 Task: Sort the products in the category "Hand Soap" by price (lowest first).
Action: Mouse moved to (888, 338)
Screenshot: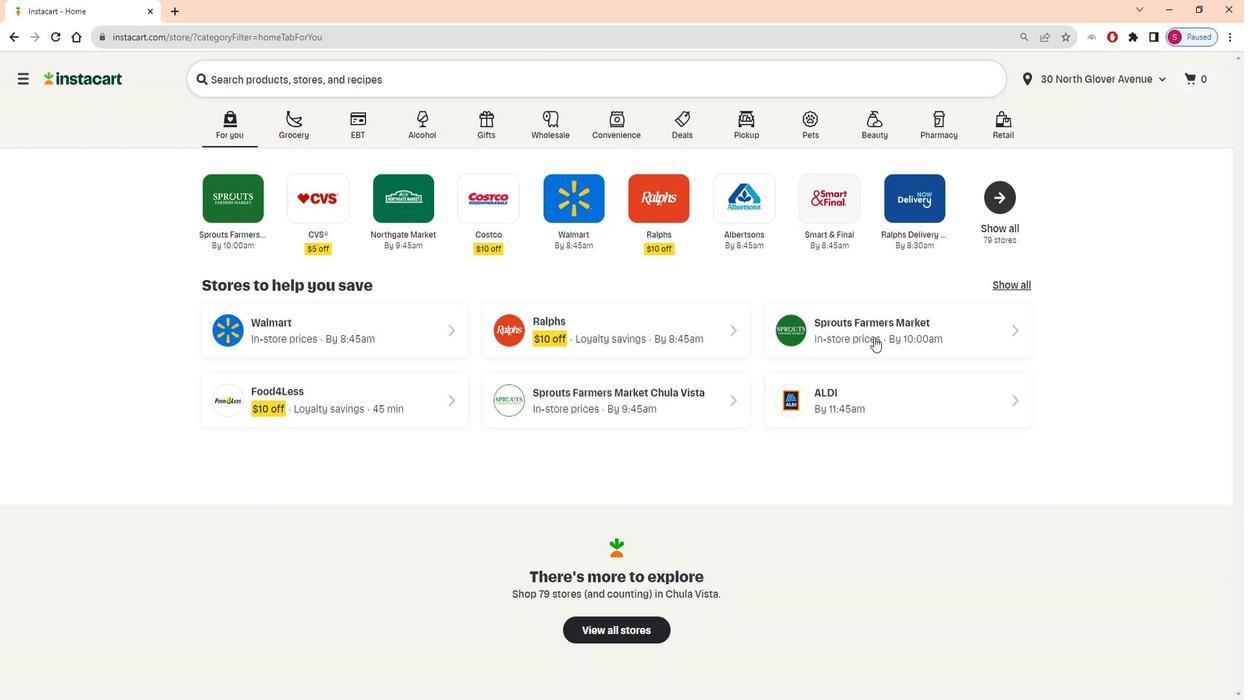 
Action: Mouse pressed left at (888, 338)
Screenshot: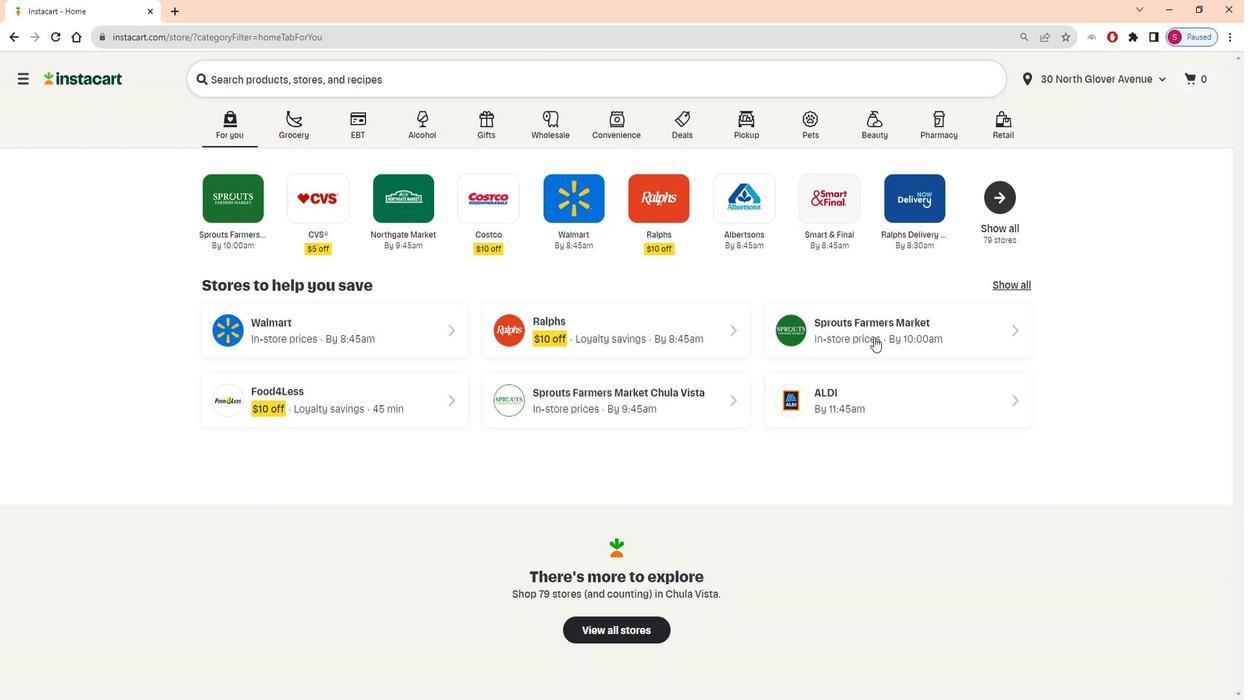 
Action: Mouse moved to (60, 459)
Screenshot: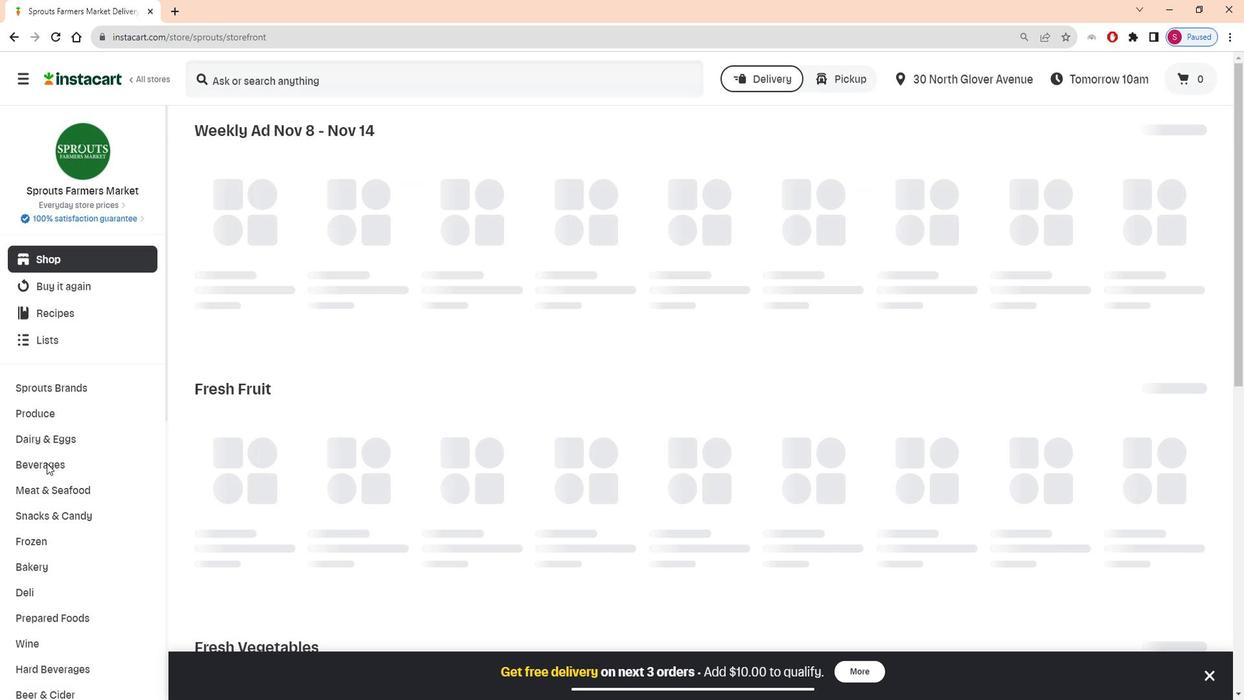 
Action: Mouse scrolled (60, 458) with delta (0, 0)
Screenshot: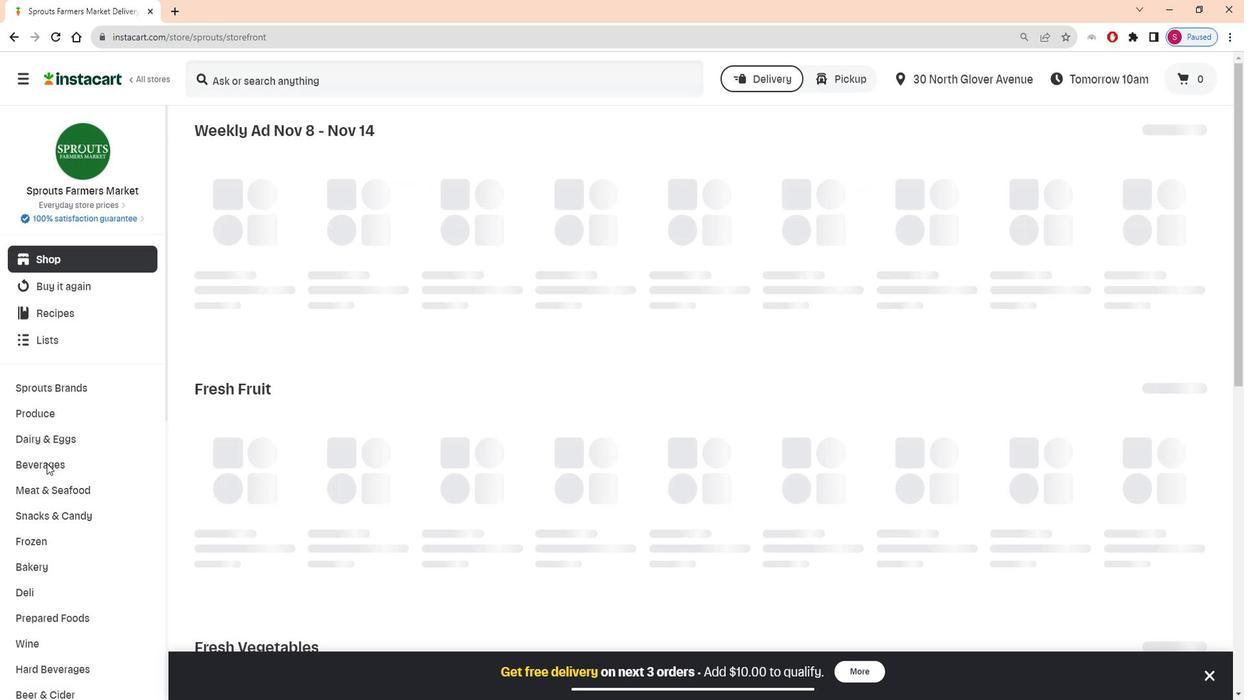 
Action: Mouse scrolled (60, 458) with delta (0, 0)
Screenshot: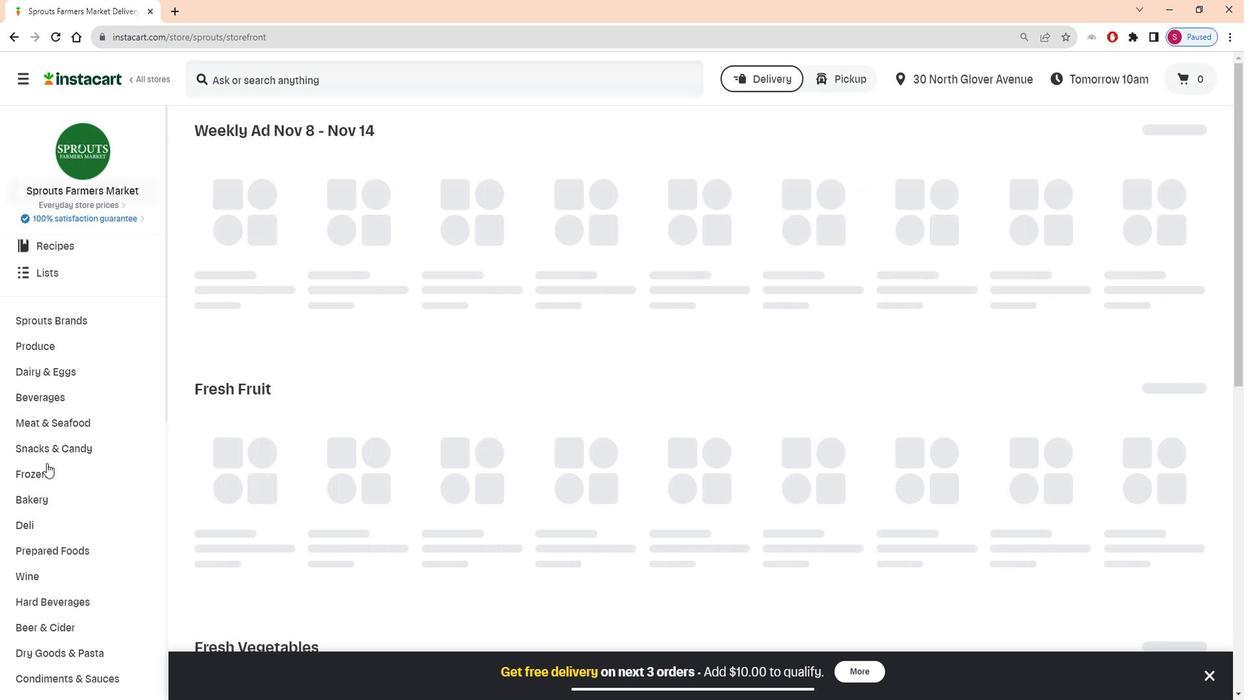 
Action: Mouse scrolled (60, 458) with delta (0, 0)
Screenshot: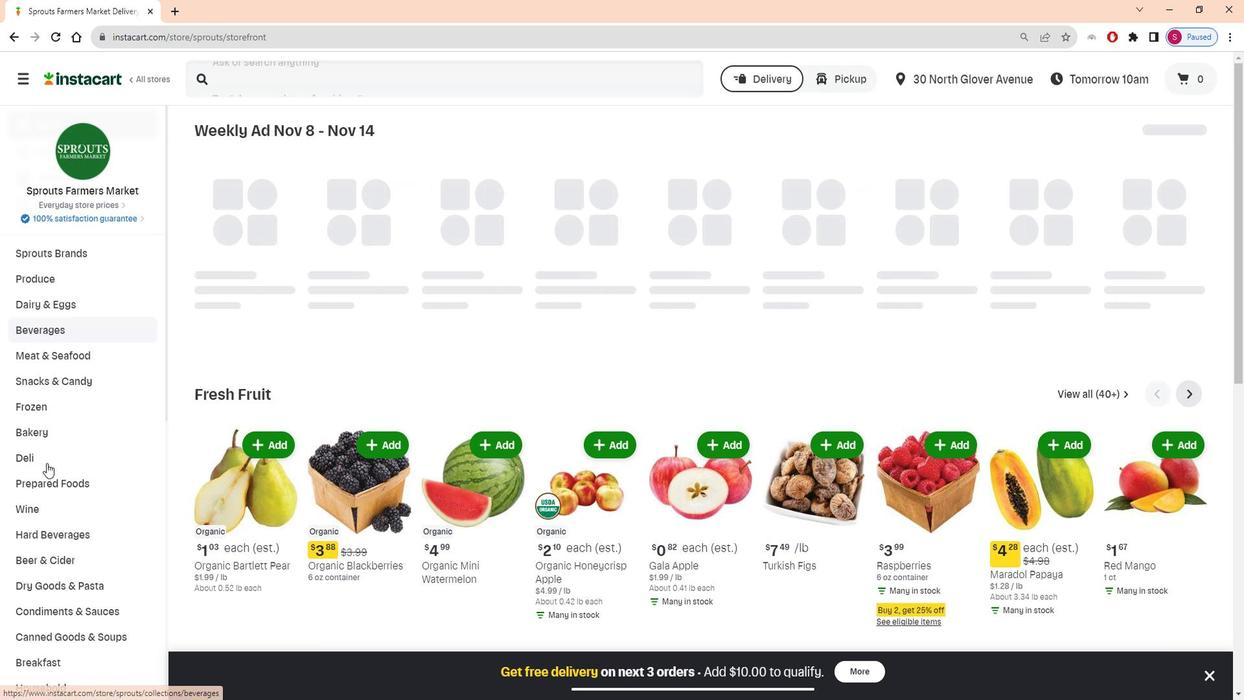 
Action: Mouse scrolled (60, 458) with delta (0, 0)
Screenshot: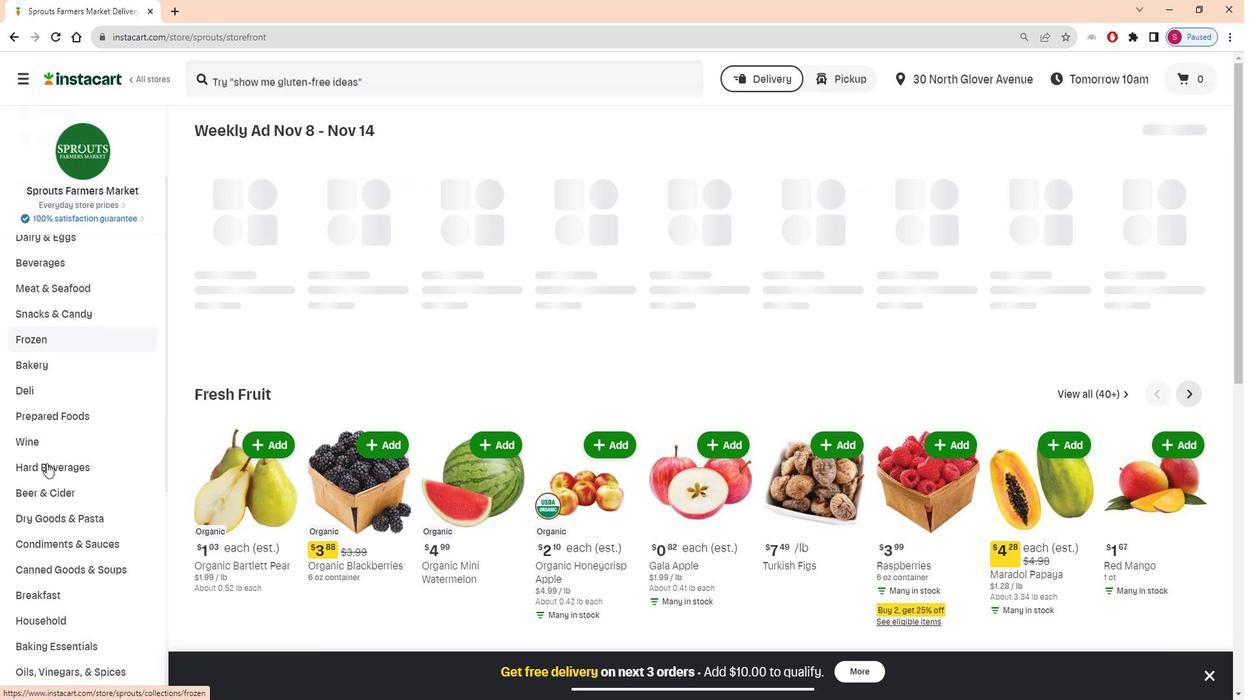 
Action: Mouse scrolled (60, 458) with delta (0, 0)
Screenshot: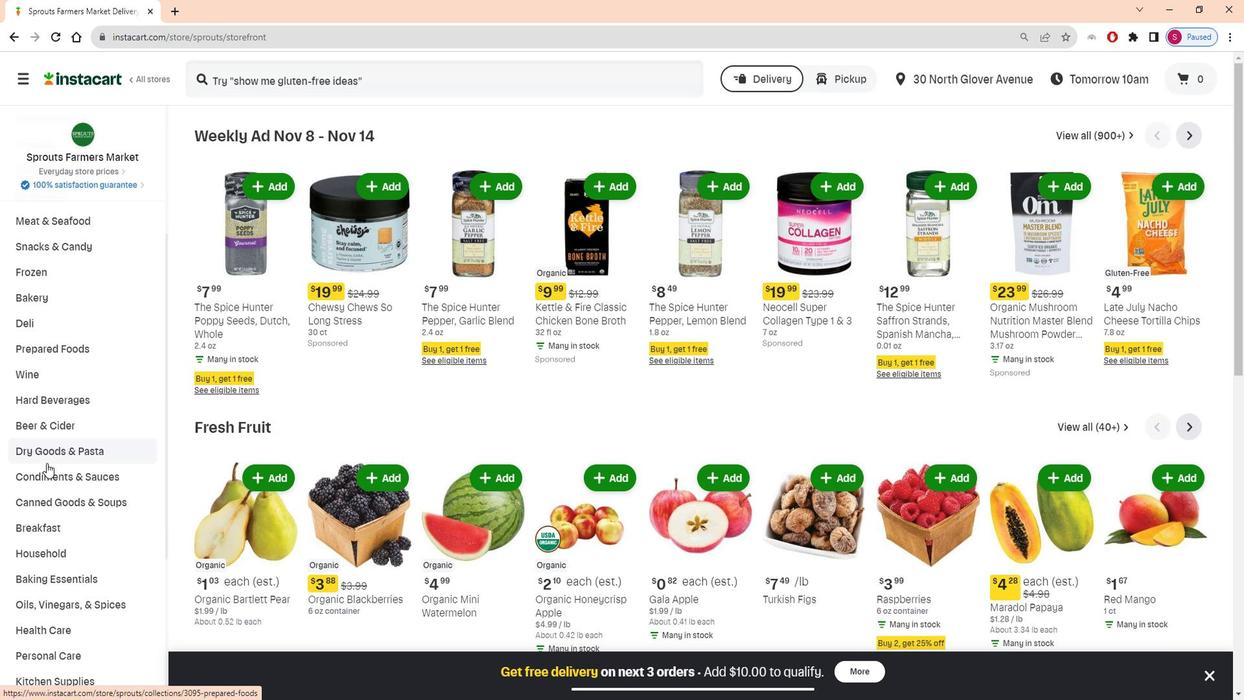
Action: Mouse scrolled (60, 458) with delta (0, 0)
Screenshot: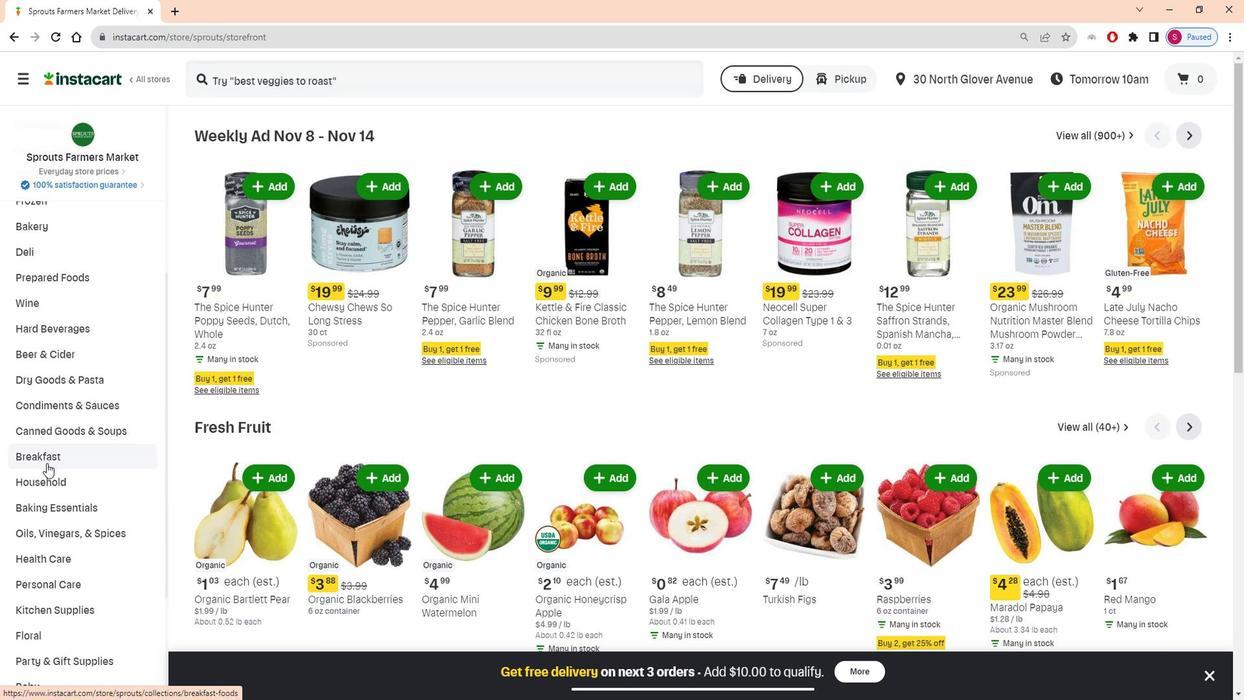 
Action: Mouse moved to (68, 521)
Screenshot: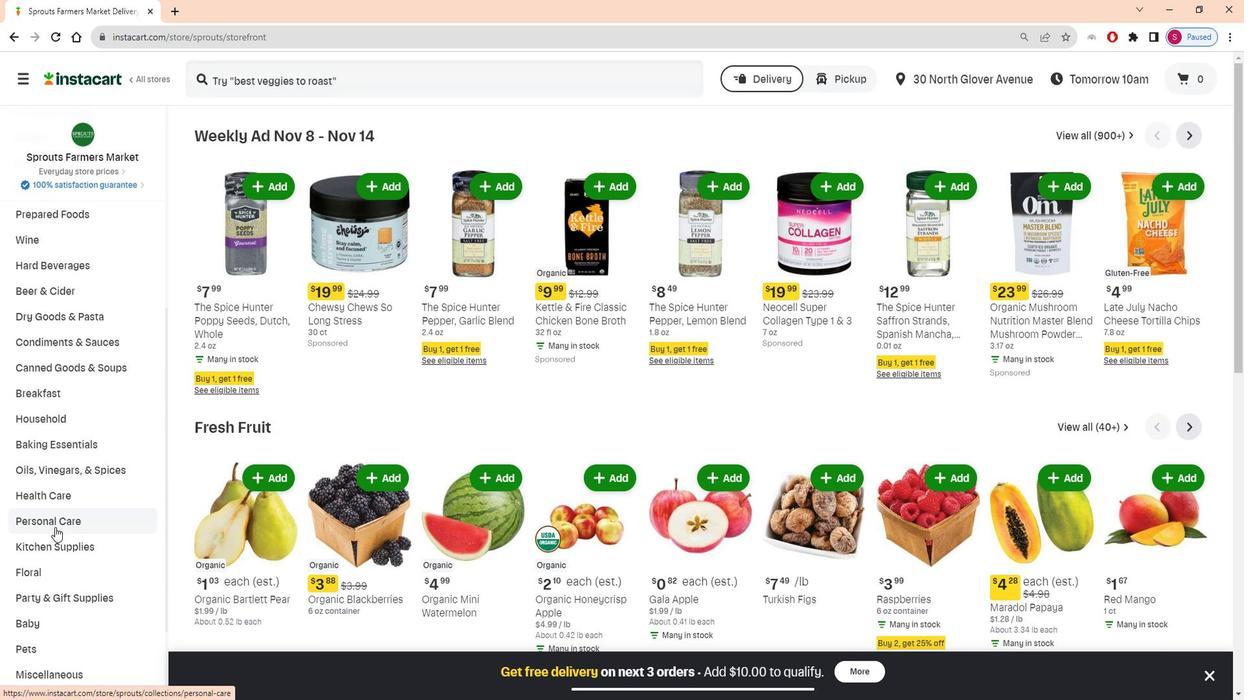 
Action: Mouse pressed left at (68, 521)
Screenshot: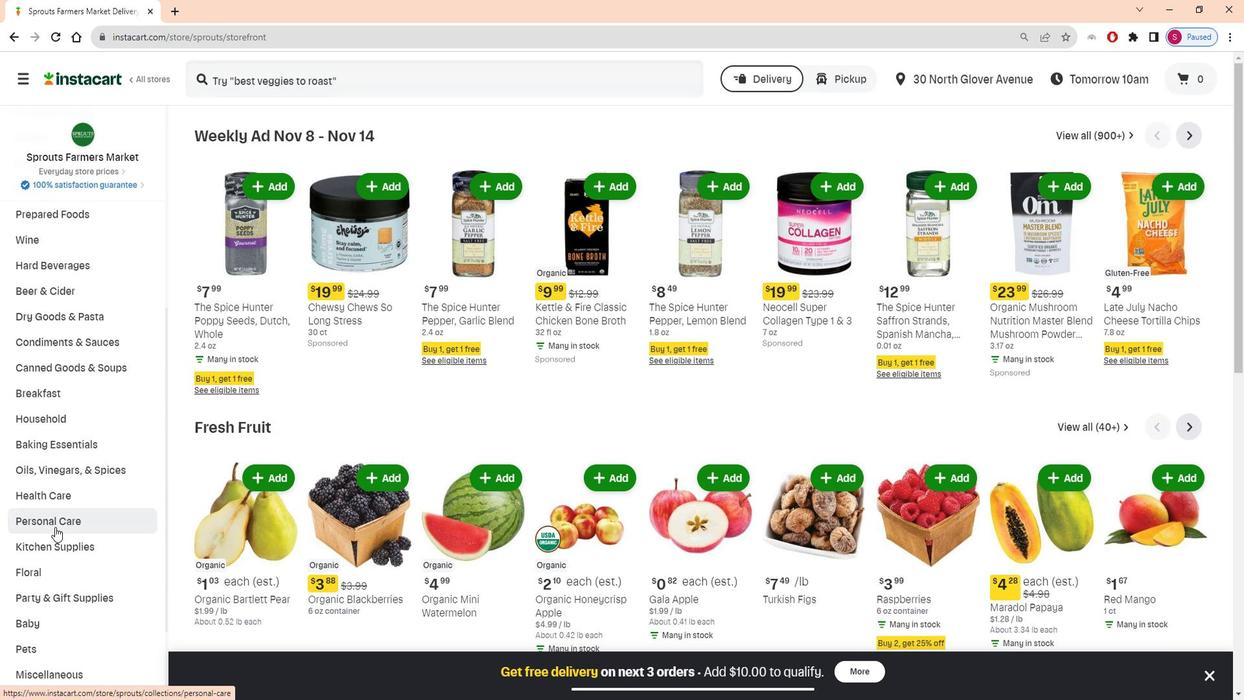 
Action: Mouse moved to (337, 175)
Screenshot: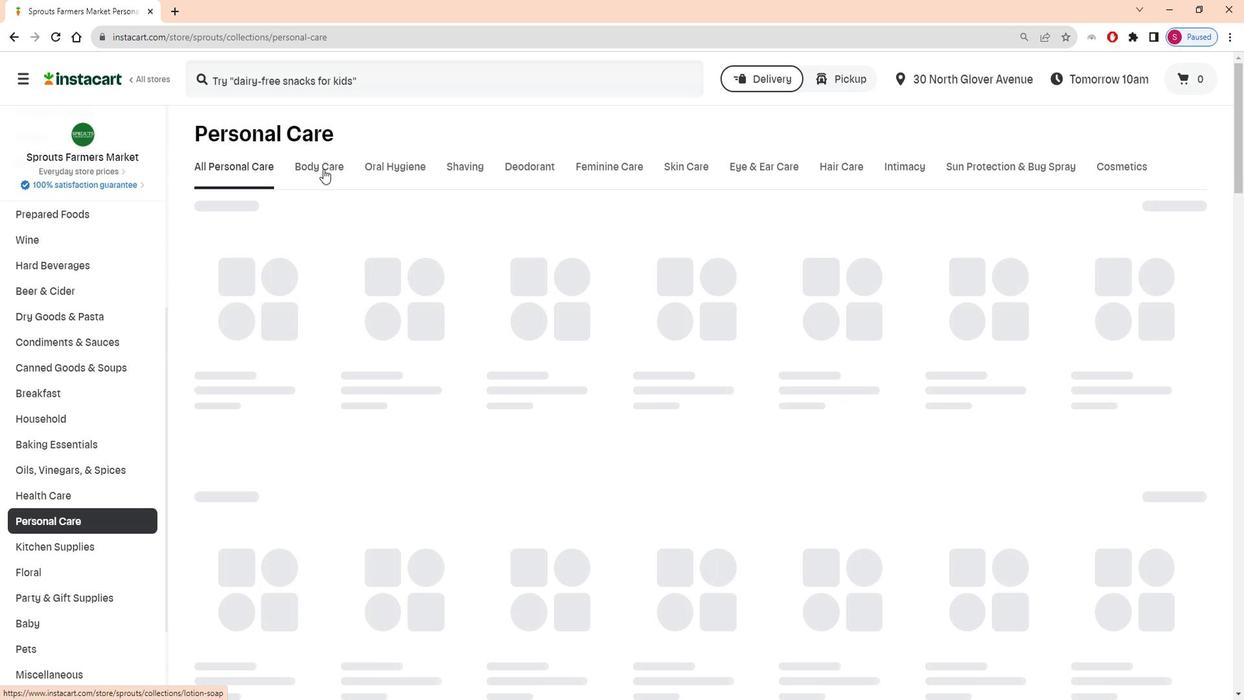 
Action: Mouse pressed left at (337, 175)
Screenshot: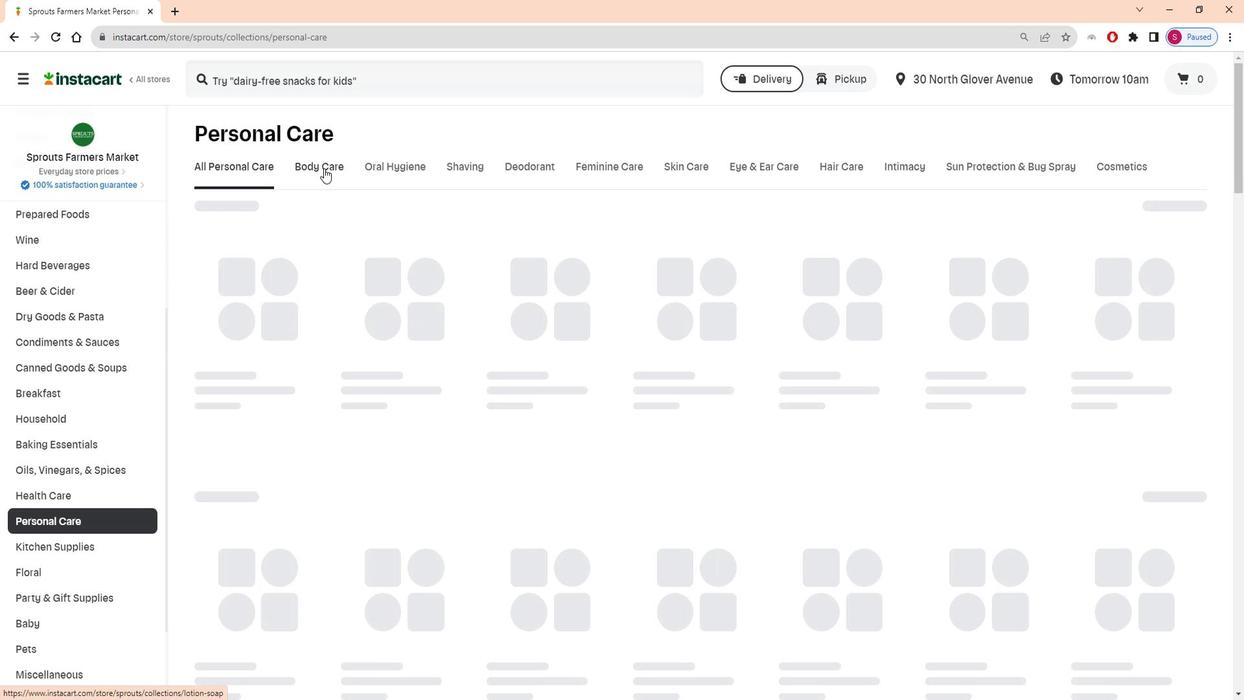 
Action: Mouse moved to (449, 224)
Screenshot: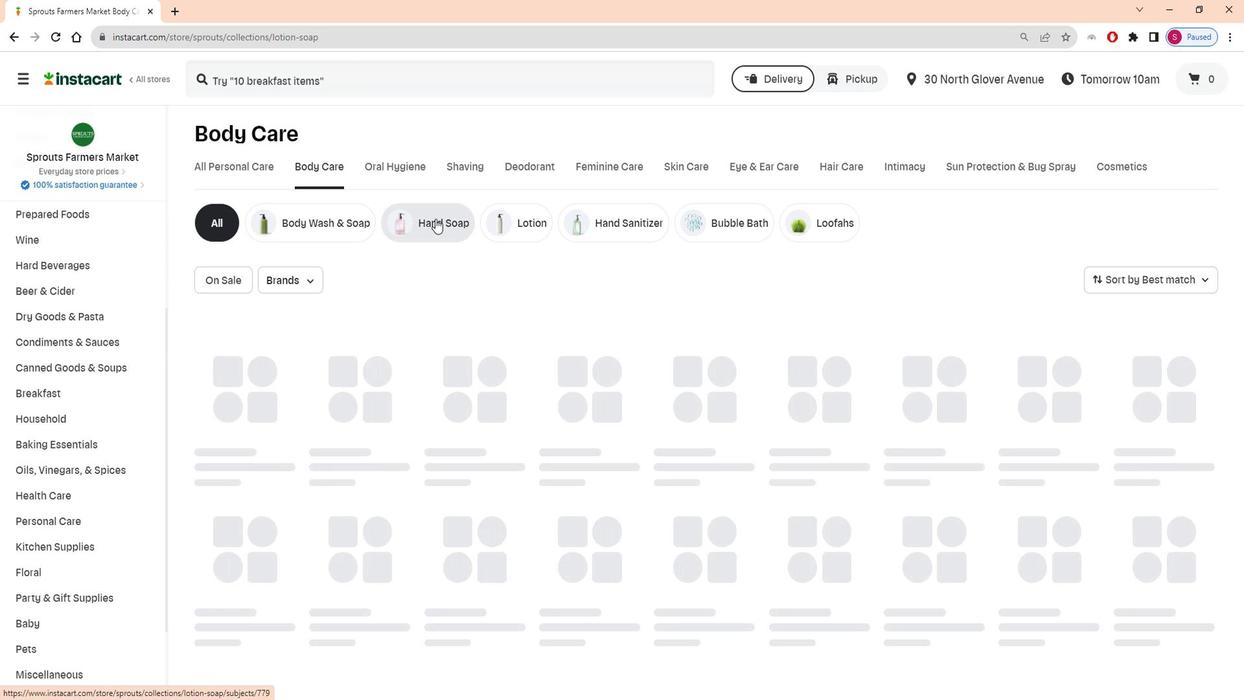 
Action: Mouse pressed left at (449, 224)
Screenshot: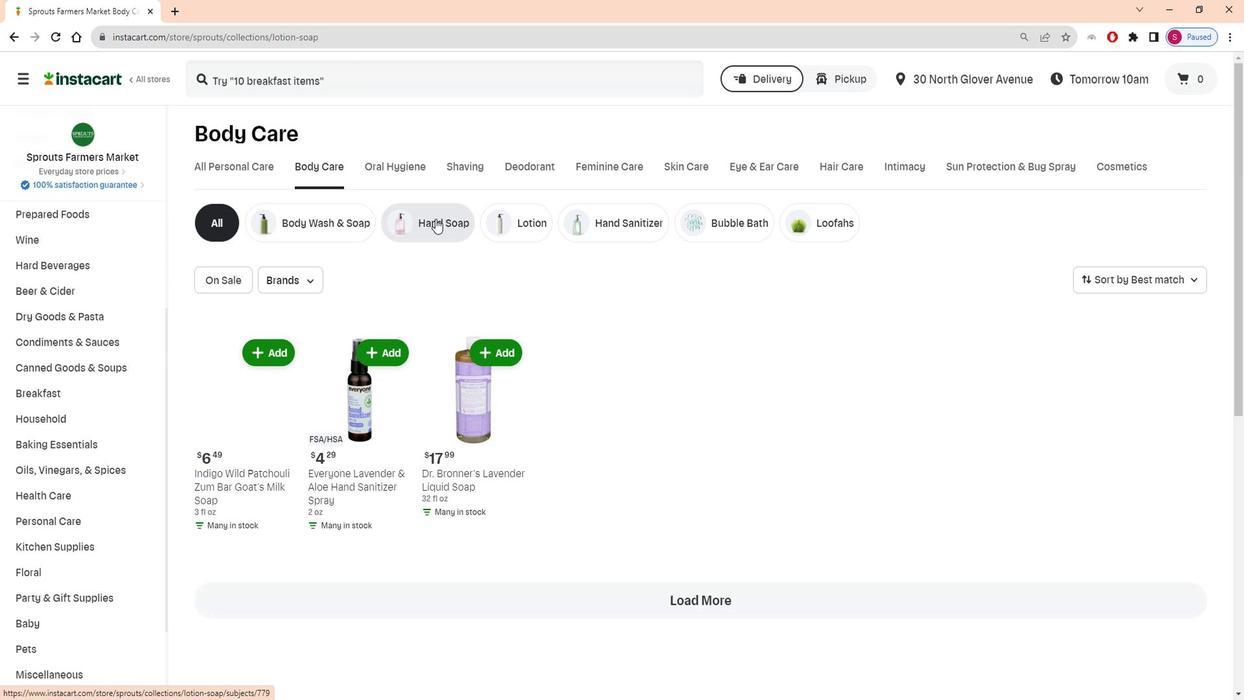 
Action: Mouse moved to (1208, 277)
Screenshot: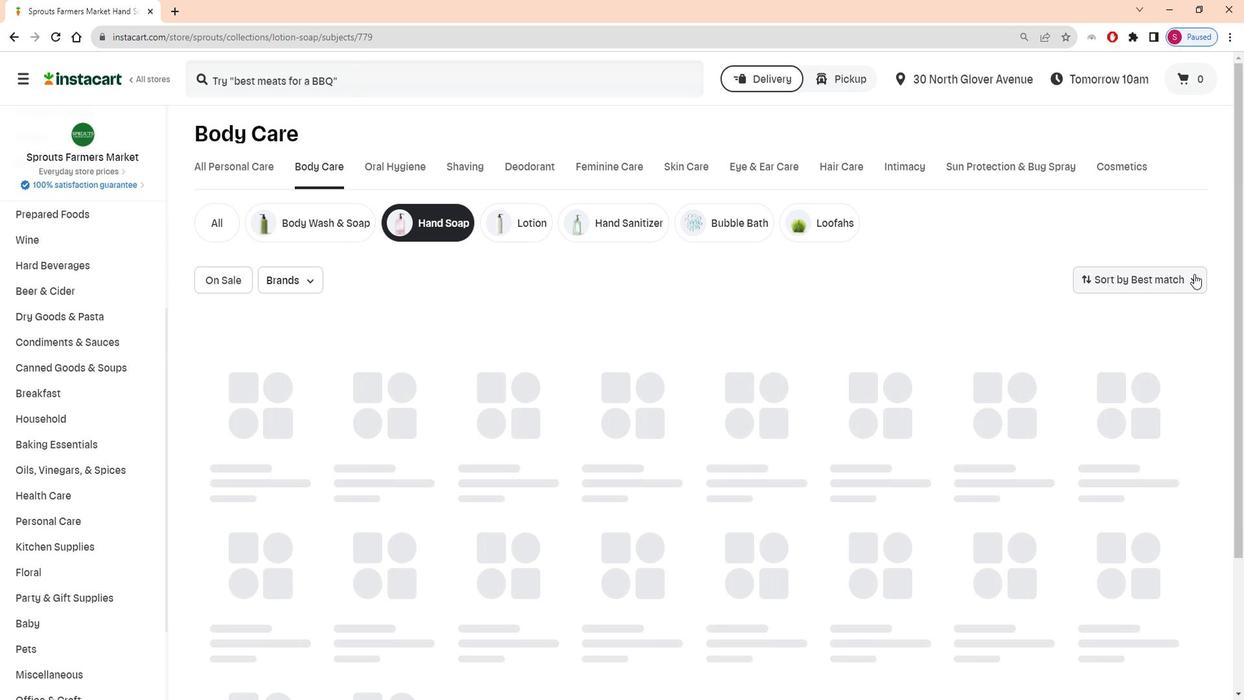
Action: Mouse pressed left at (1208, 277)
Screenshot: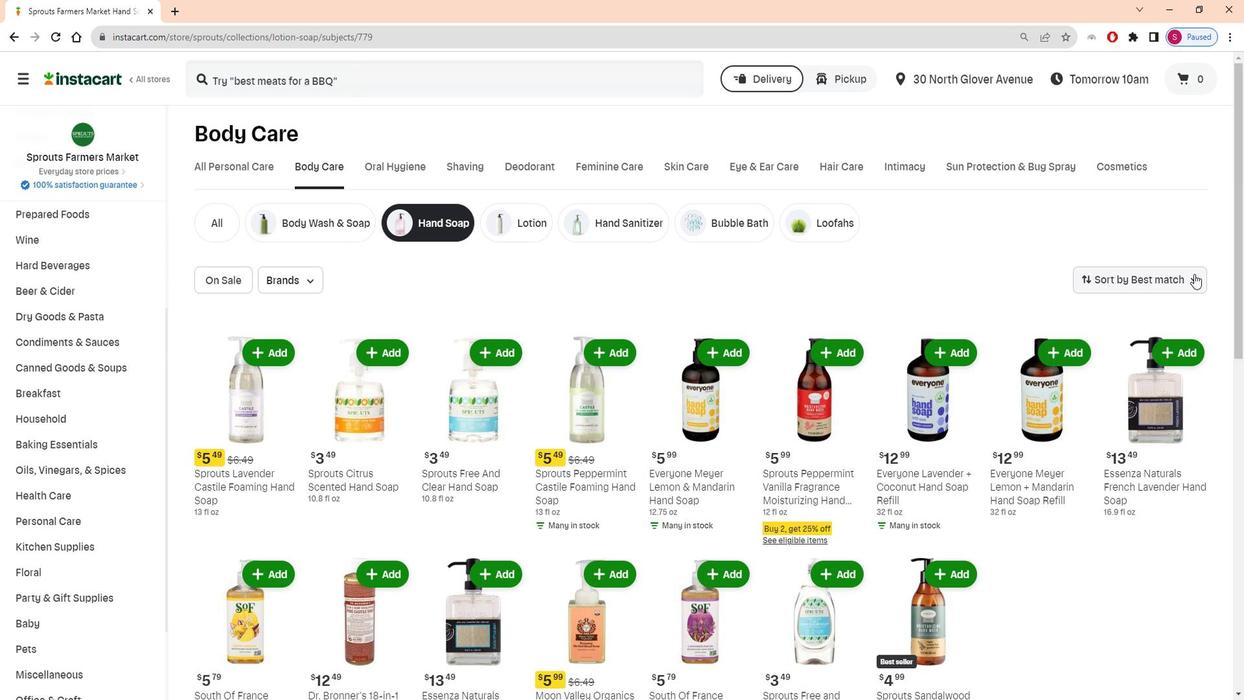 
Action: Mouse moved to (1185, 344)
Screenshot: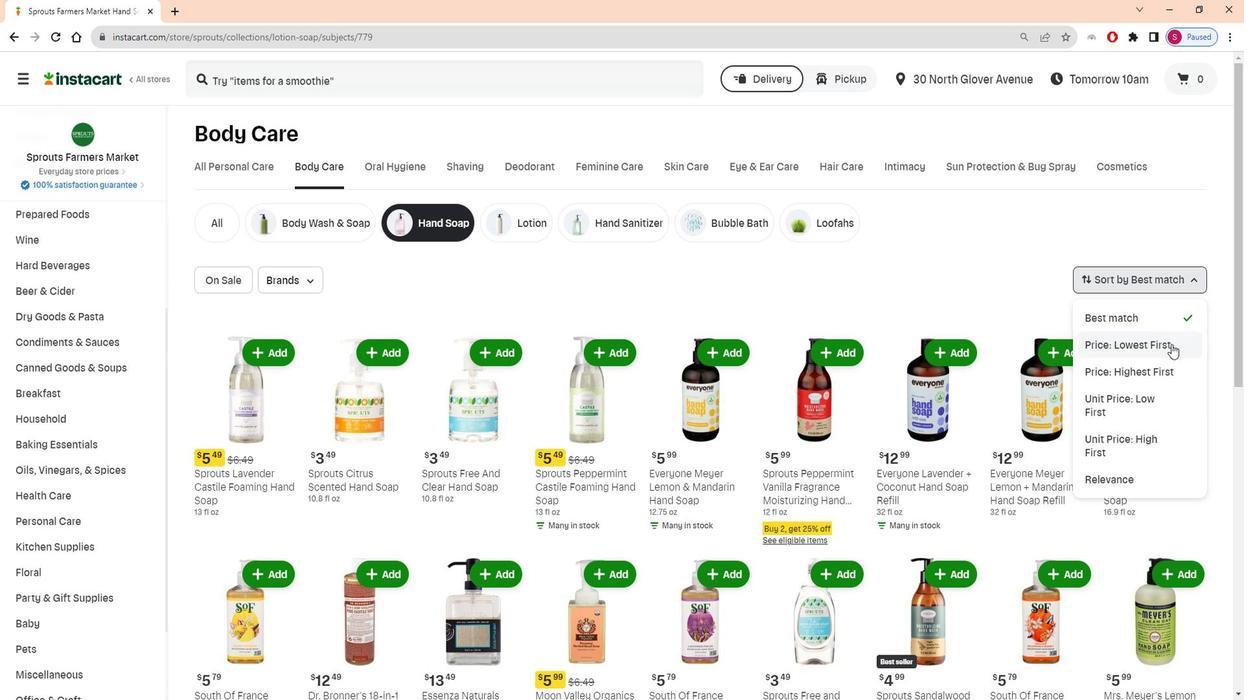 
Action: Mouse pressed left at (1185, 344)
Screenshot: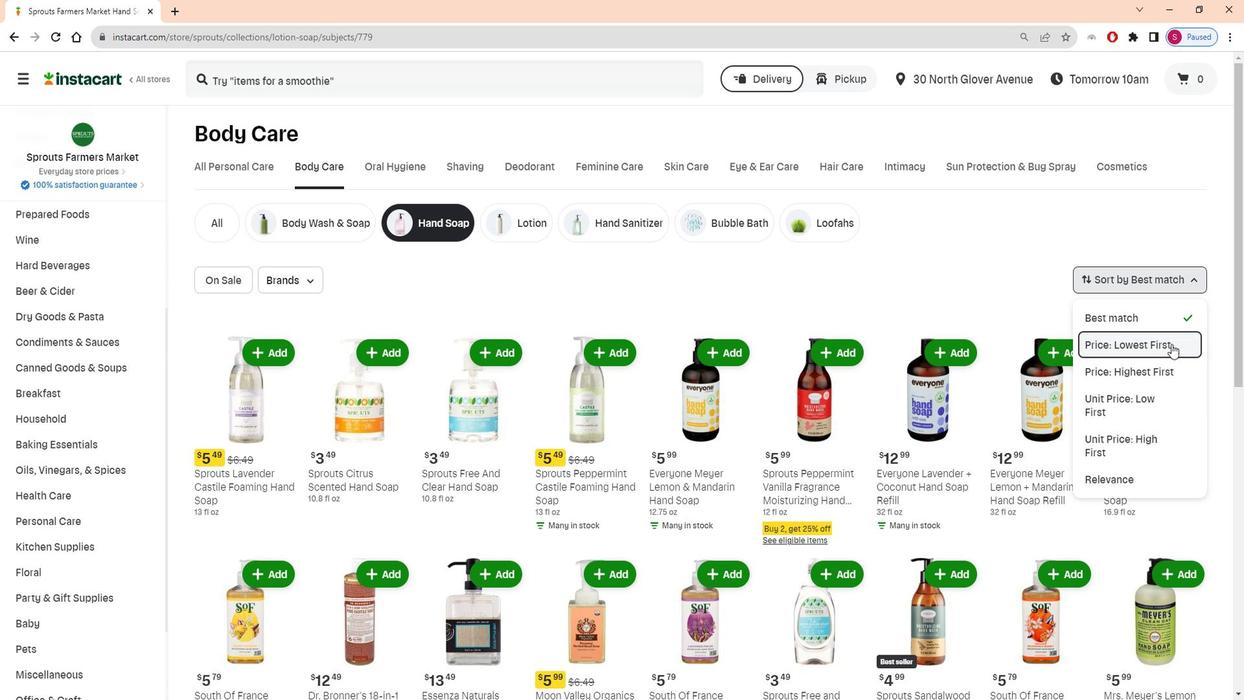 
Action: Mouse moved to (1065, 302)
Screenshot: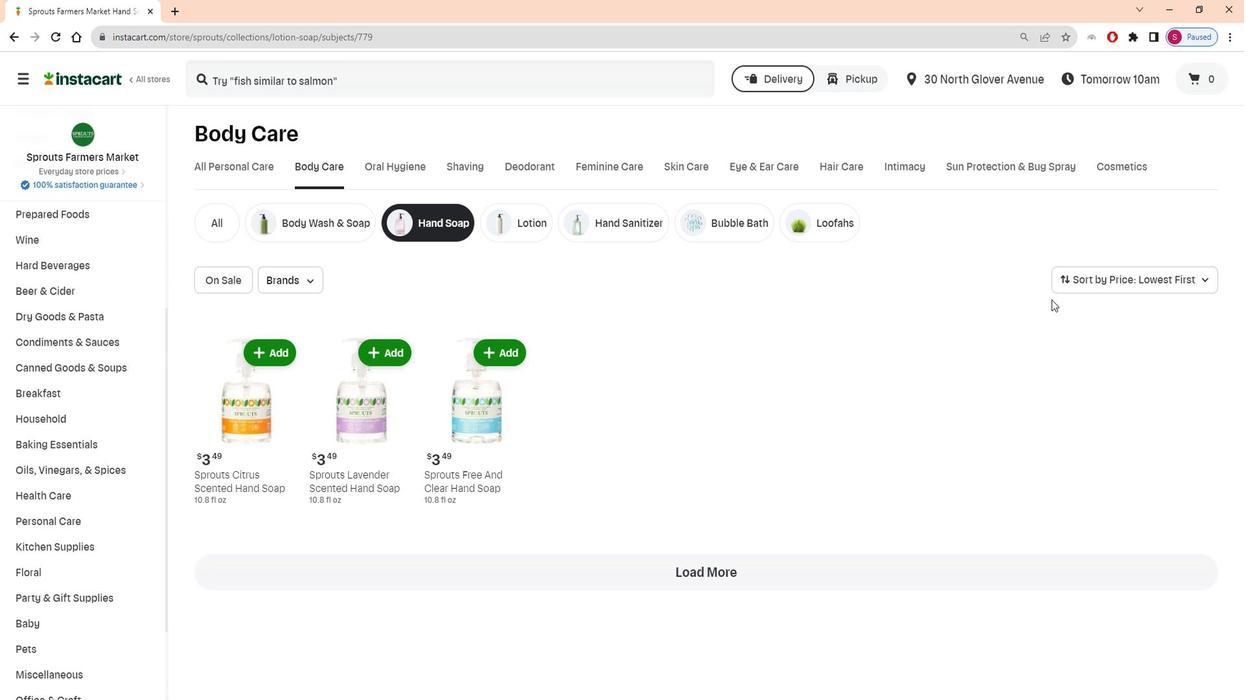 
